 Task: Create a board button with the title "Knowledge sharing".
Action: Mouse moved to (1147, 296)
Screenshot: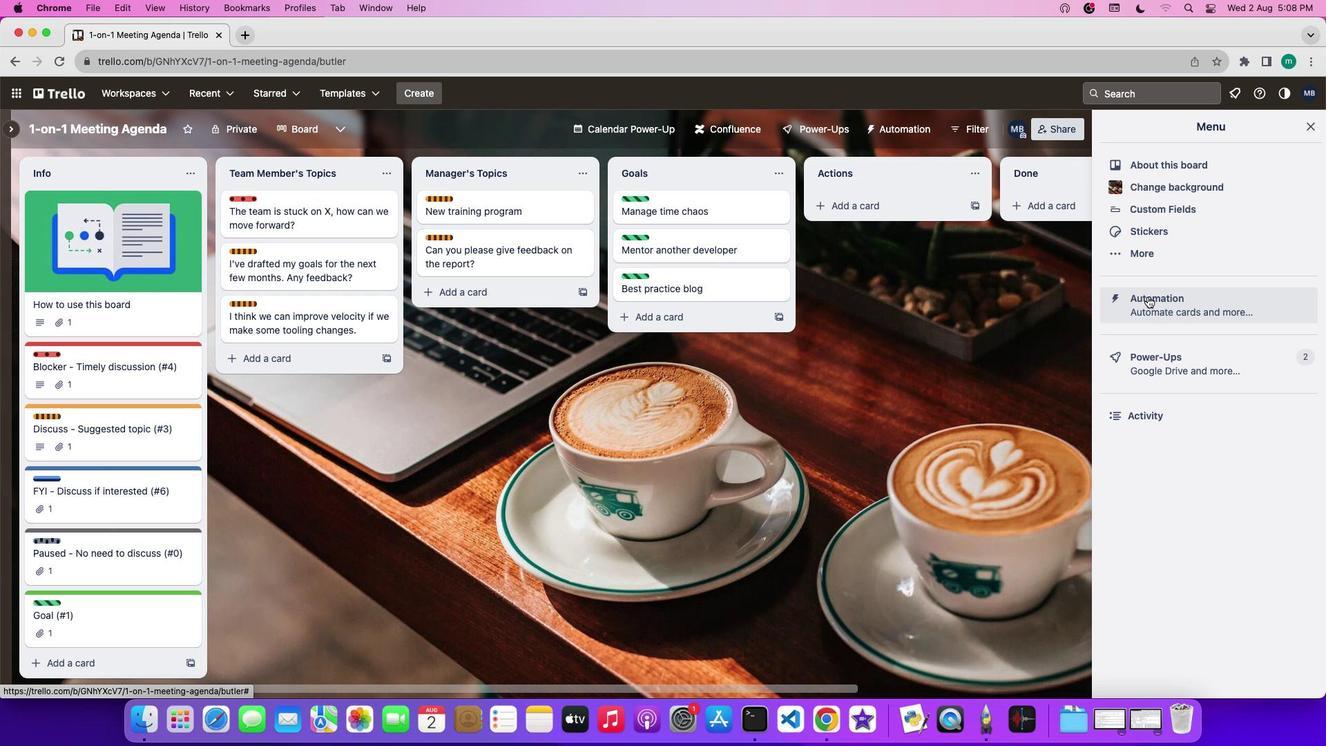 
Action: Mouse pressed left at (1147, 296)
Screenshot: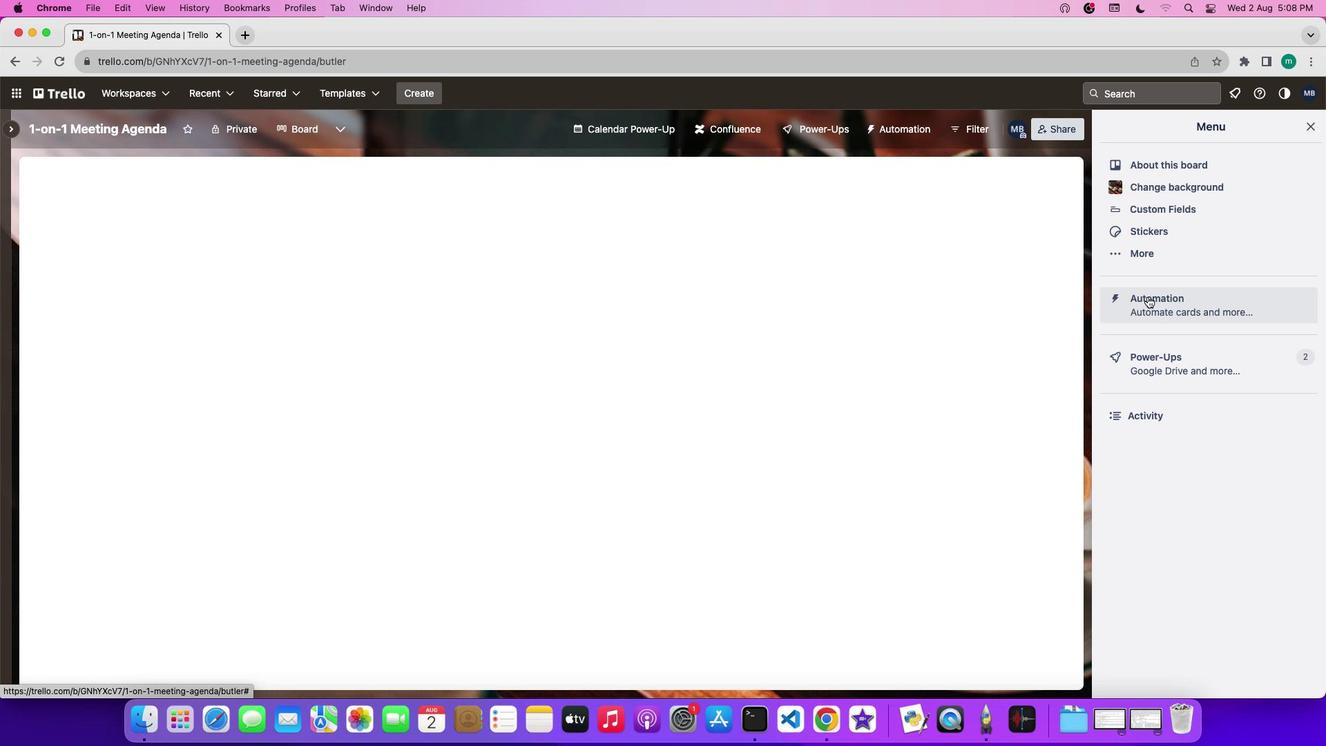 
Action: Mouse moved to (56, 384)
Screenshot: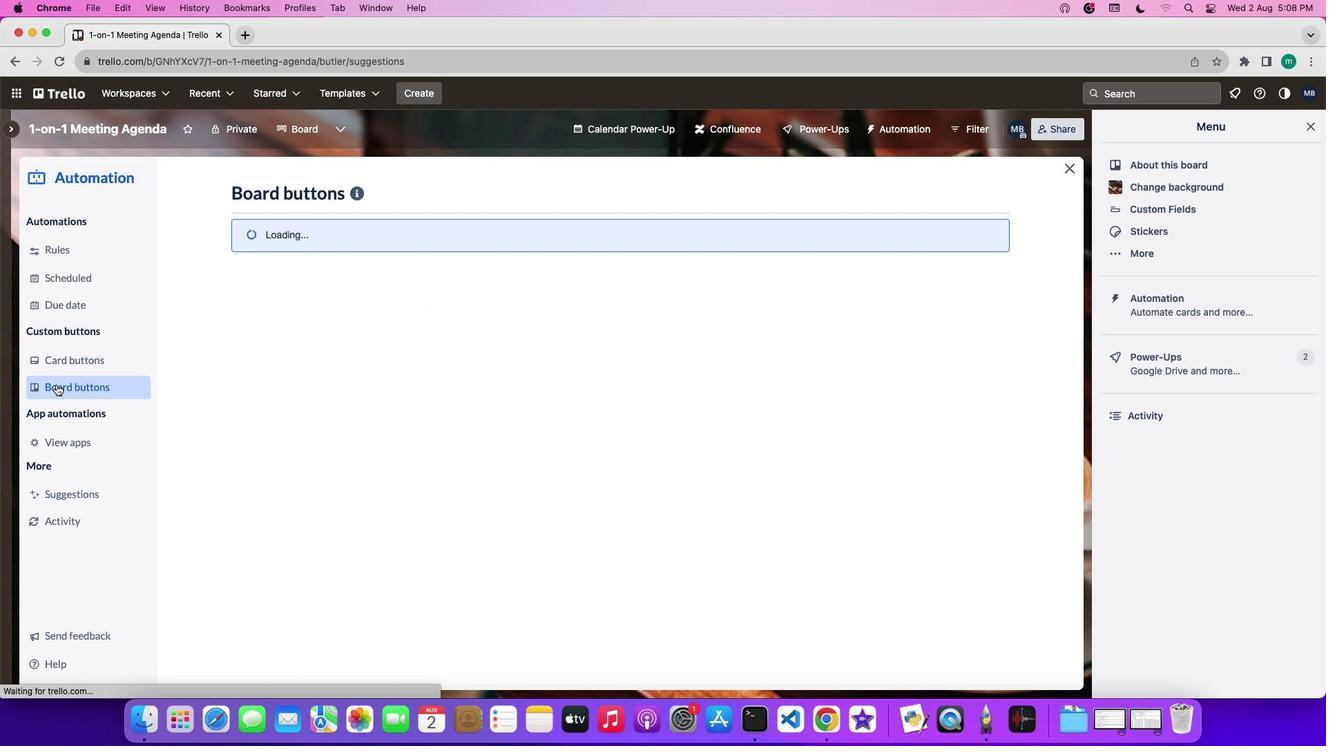 
Action: Mouse pressed left at (56, 384)
Screenshot: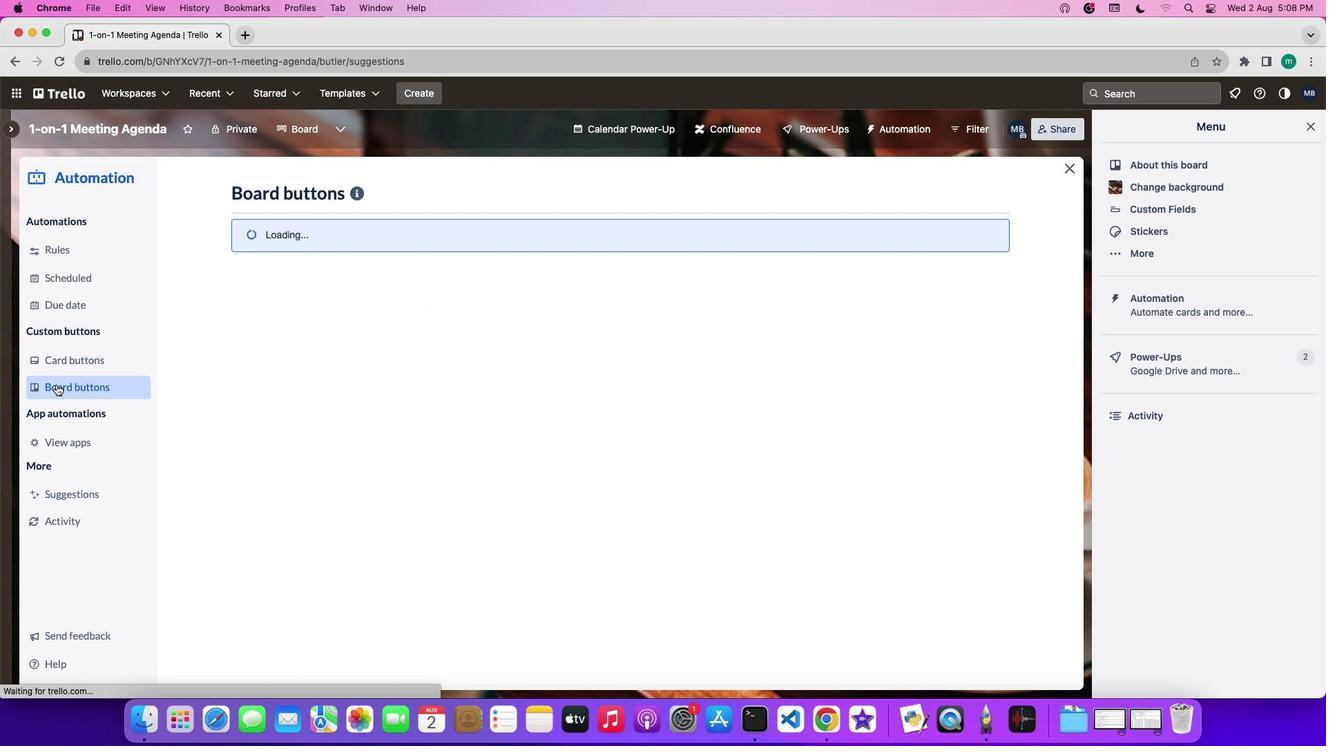 
Action: Mouse moved to (315, 486)
Screenshot: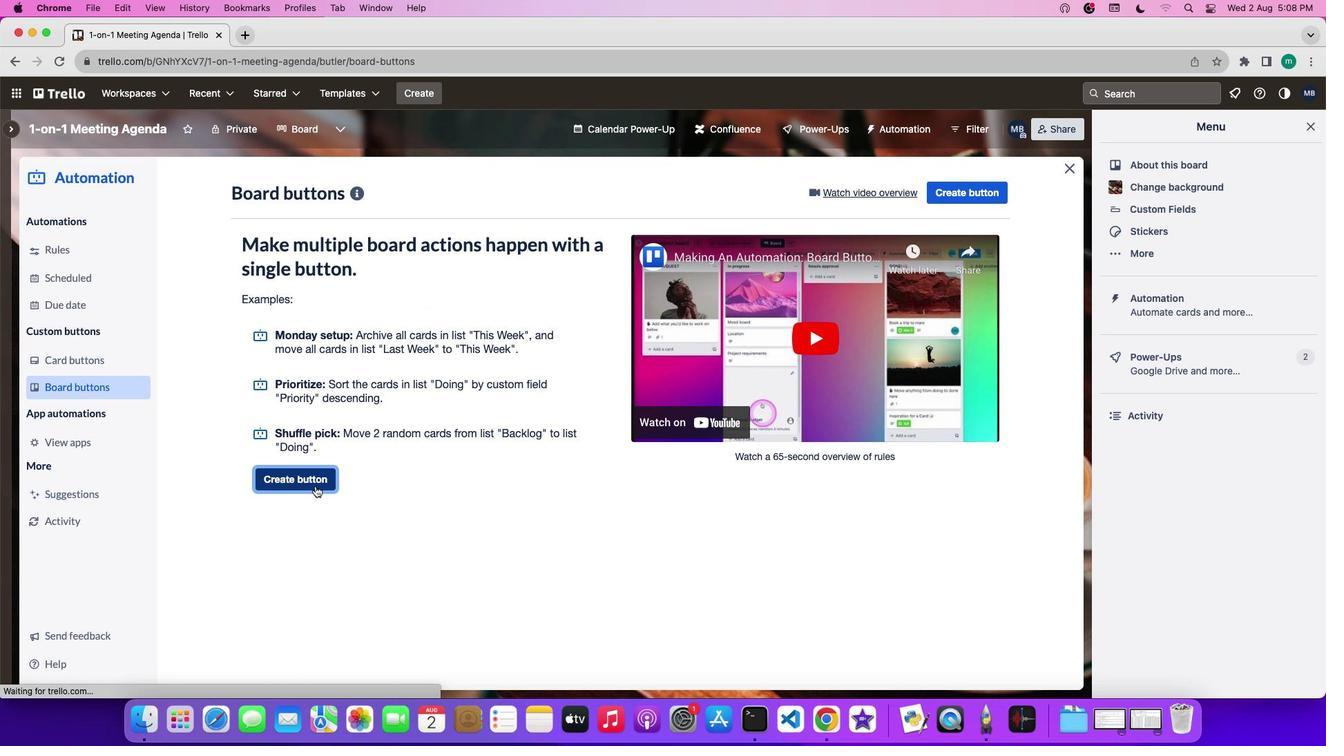 
Action: Mouse pressed left at (315, 486)
Screenshot: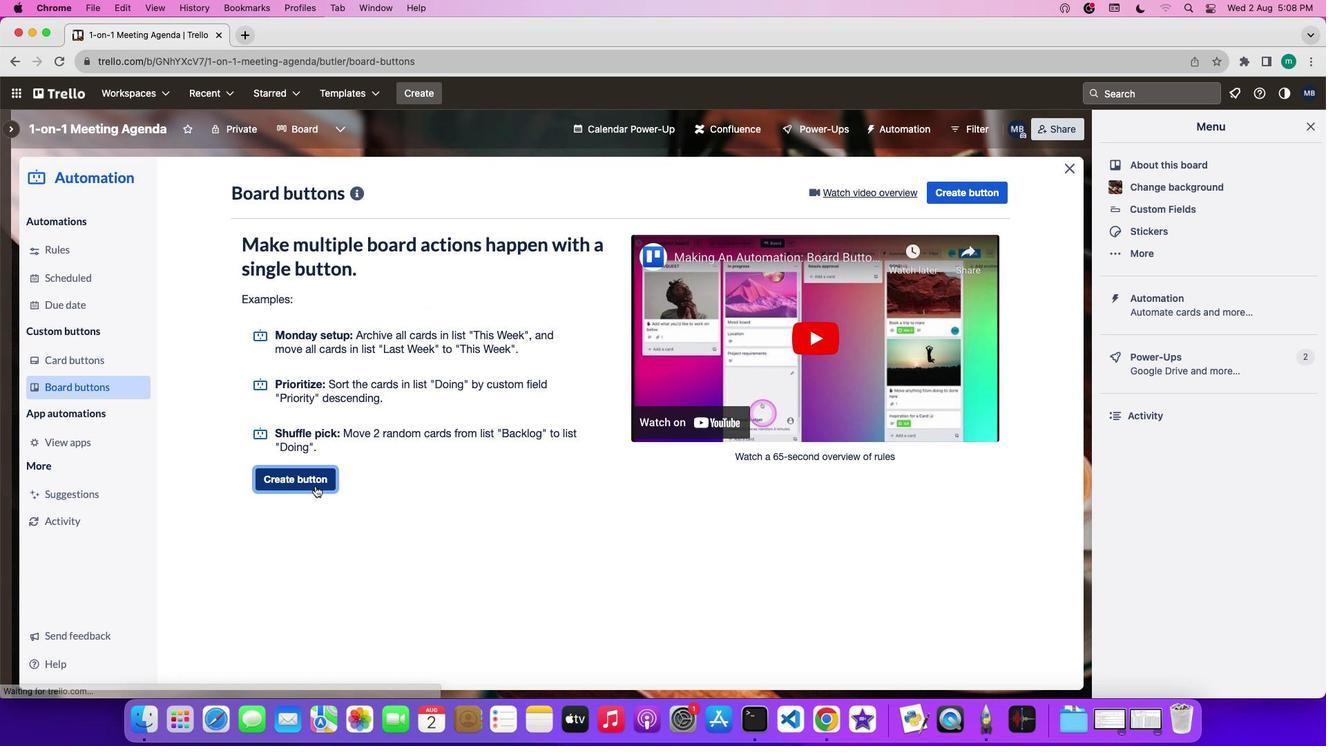 
Action: Mouse moved to (335, 257)
Screenshot: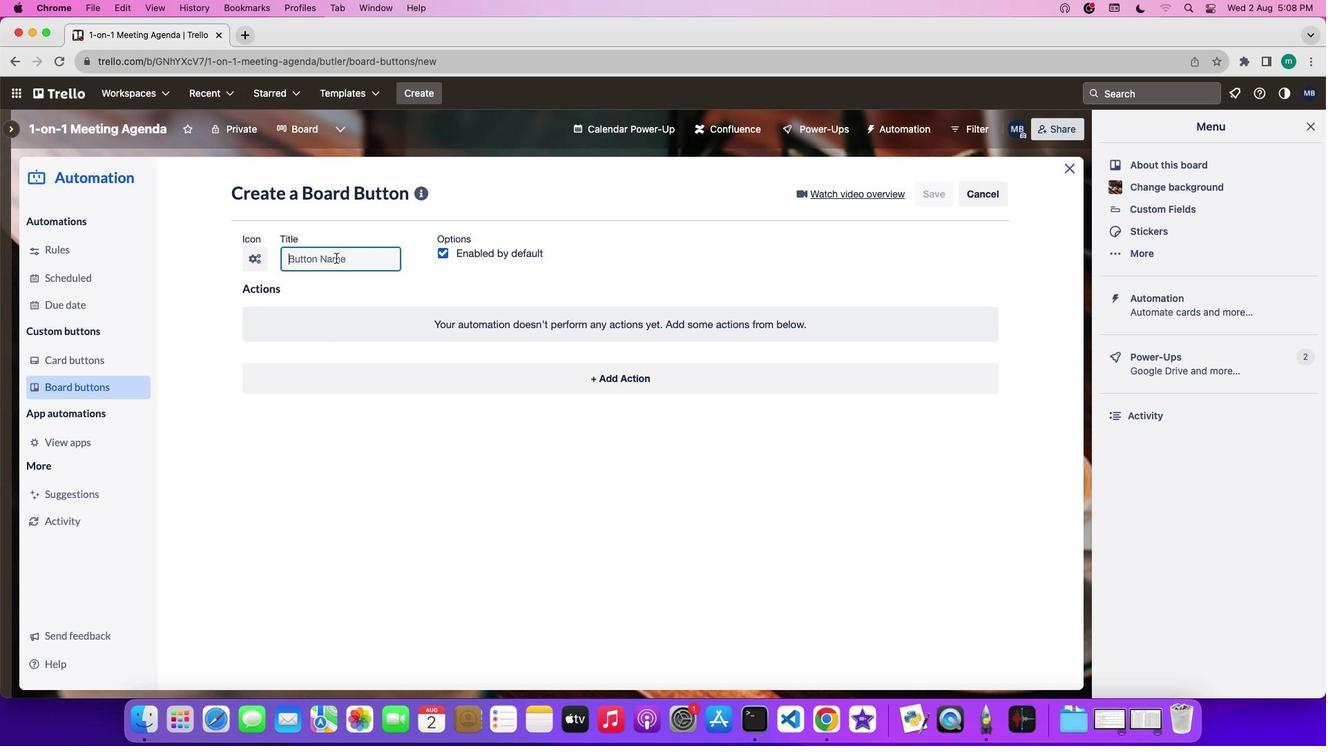 
Action: Mouse pressed left at (335, 257)
Screenshot: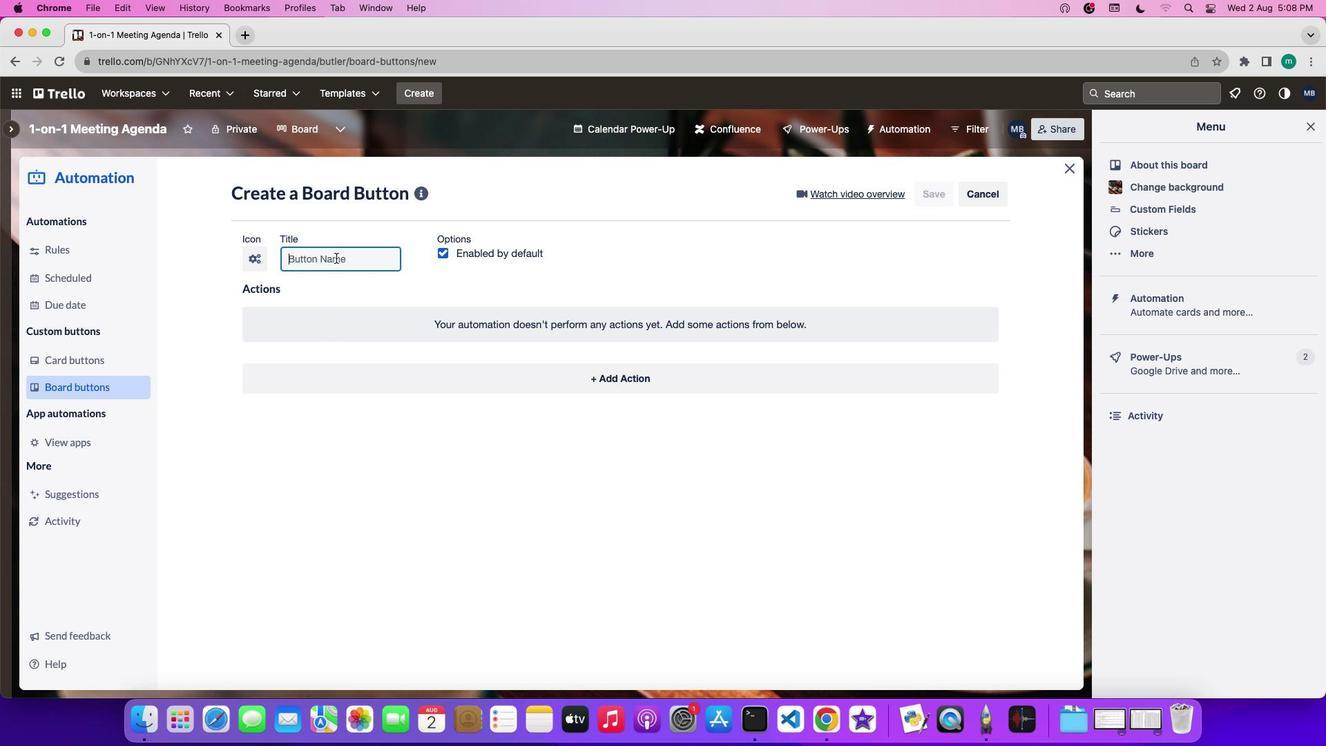 
Action: Key pressed Key.shift'K''n''o''w''l''e''d''g''e'Key.space's''h''a''r''i''n''g'
Screenshot: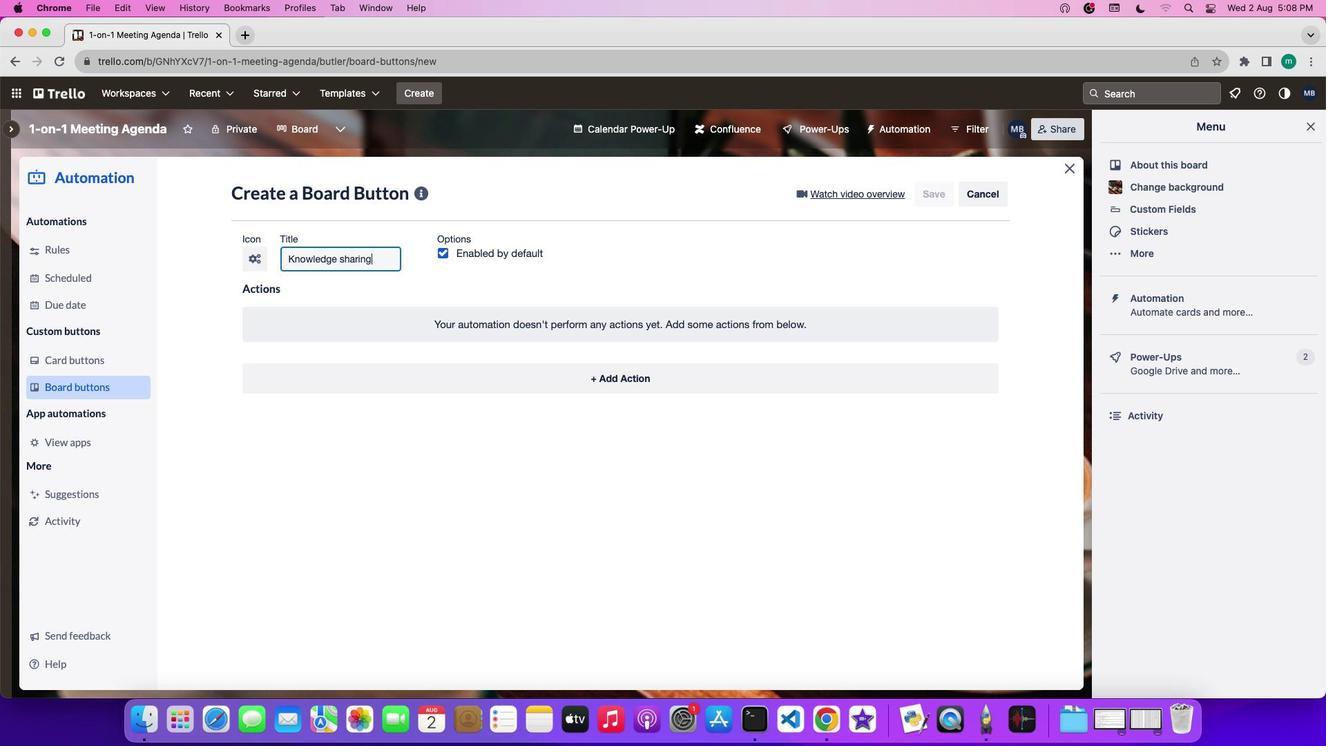 
Action: Mouse moved to (428, 285)
Screenshot: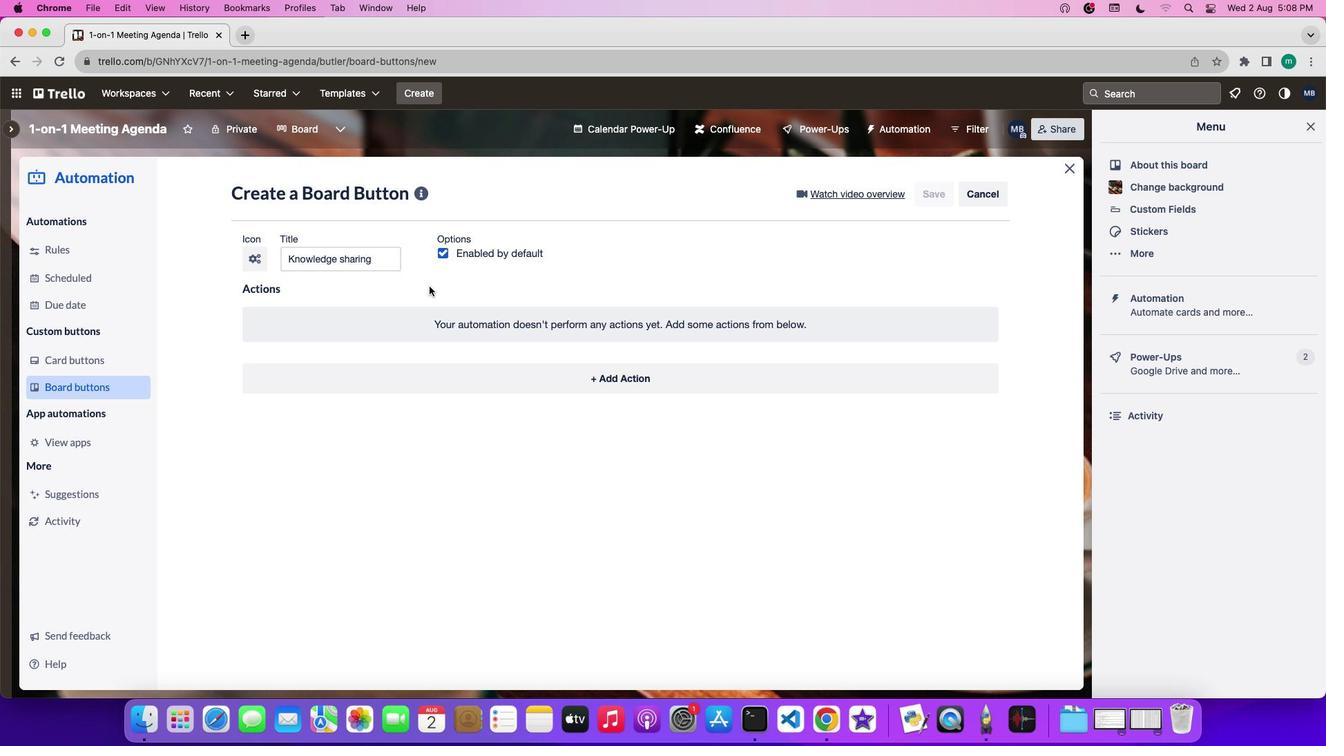 
Action: Mouse pressed left at (428, 285)
Screenshot: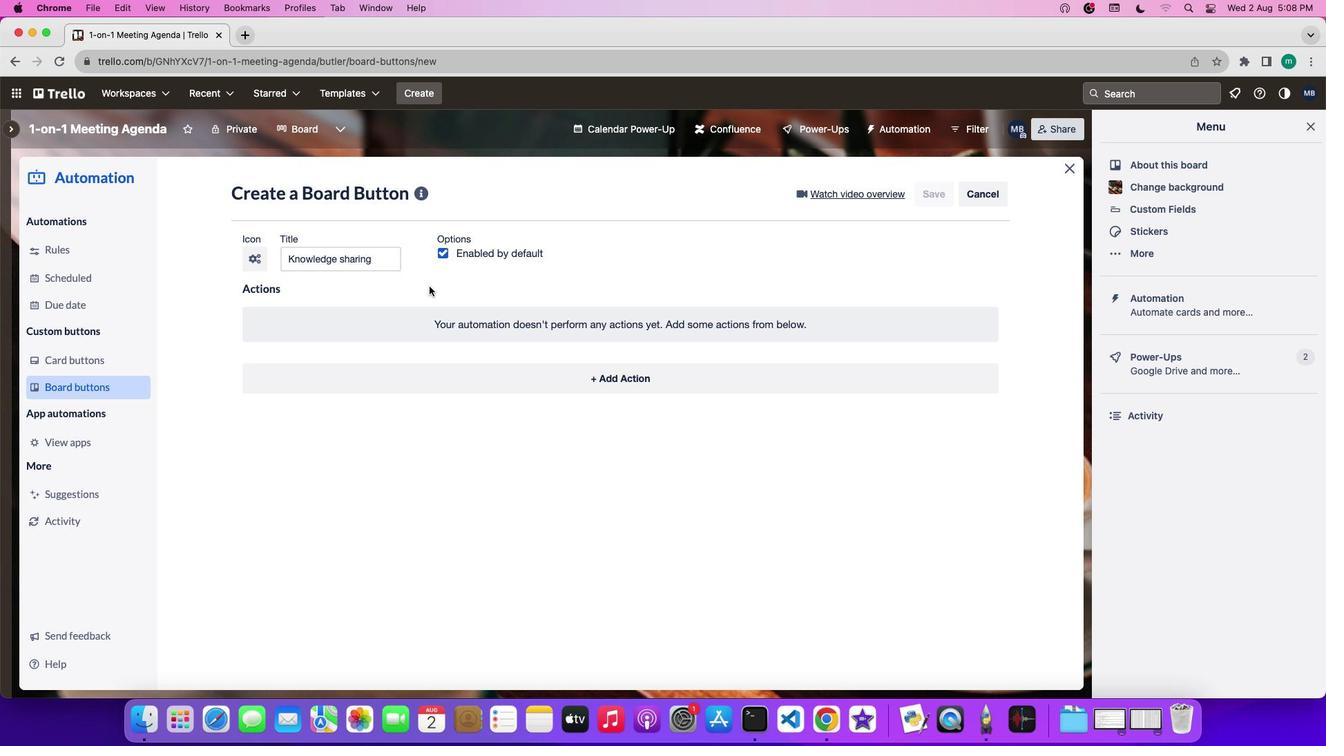 
Action: Mouse moved to (428, 285)
Screenshot: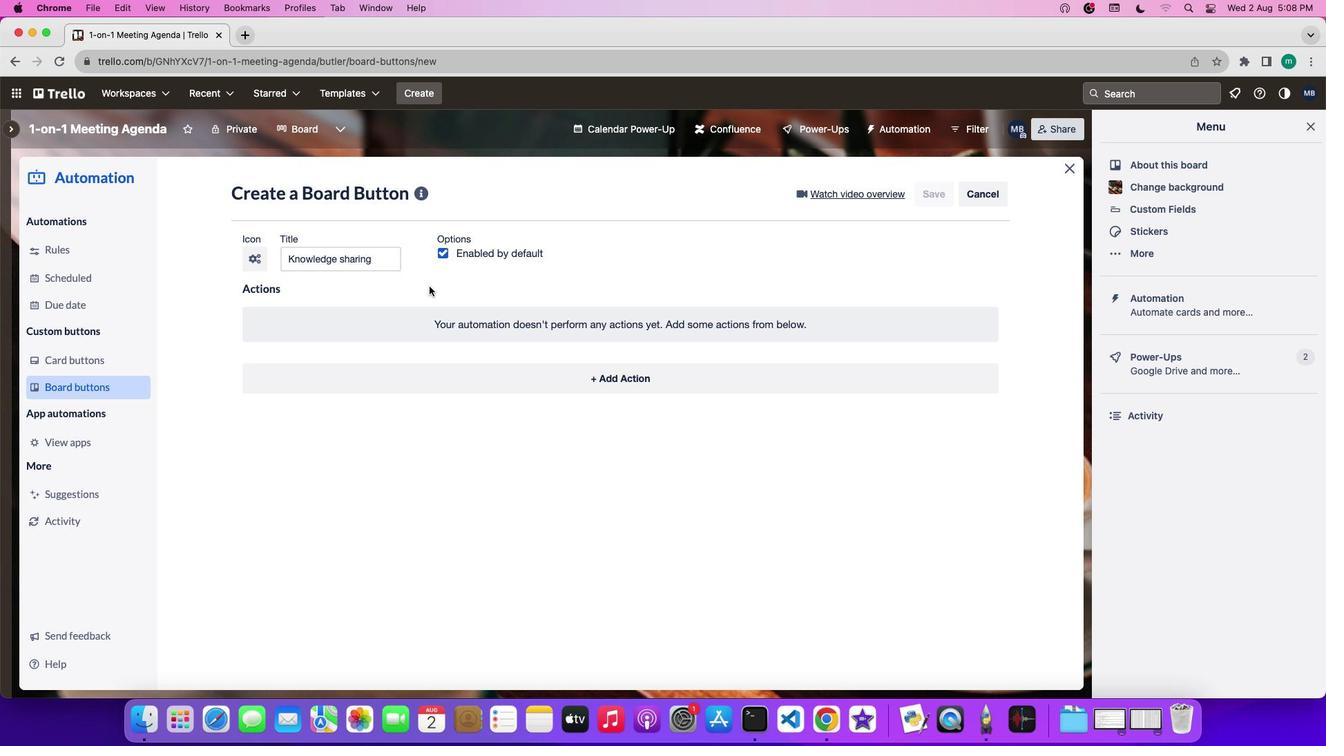 
